 Task: Add Traditional Medicinals Organic Turmeric With Meadowsweet & Ginger Tea to the cart.
Action: Mouse pressed left at (27, 100)
Screenshot: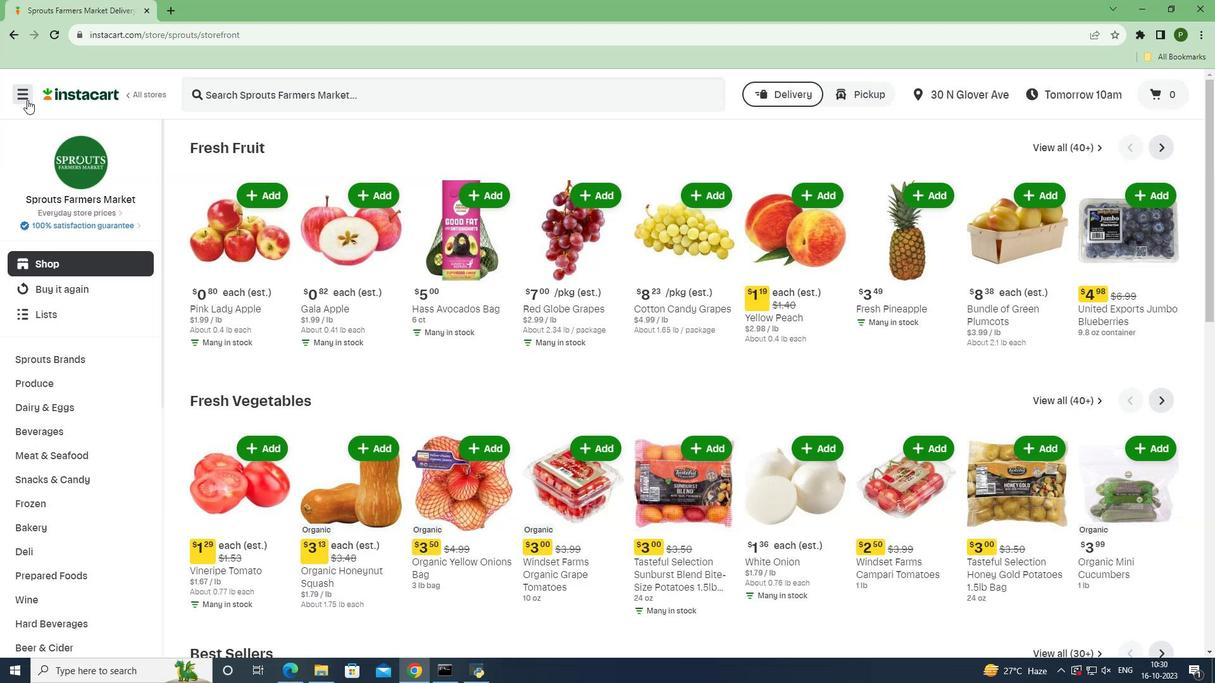 
Action: Mouse moved to (55, 335)
Screenshot: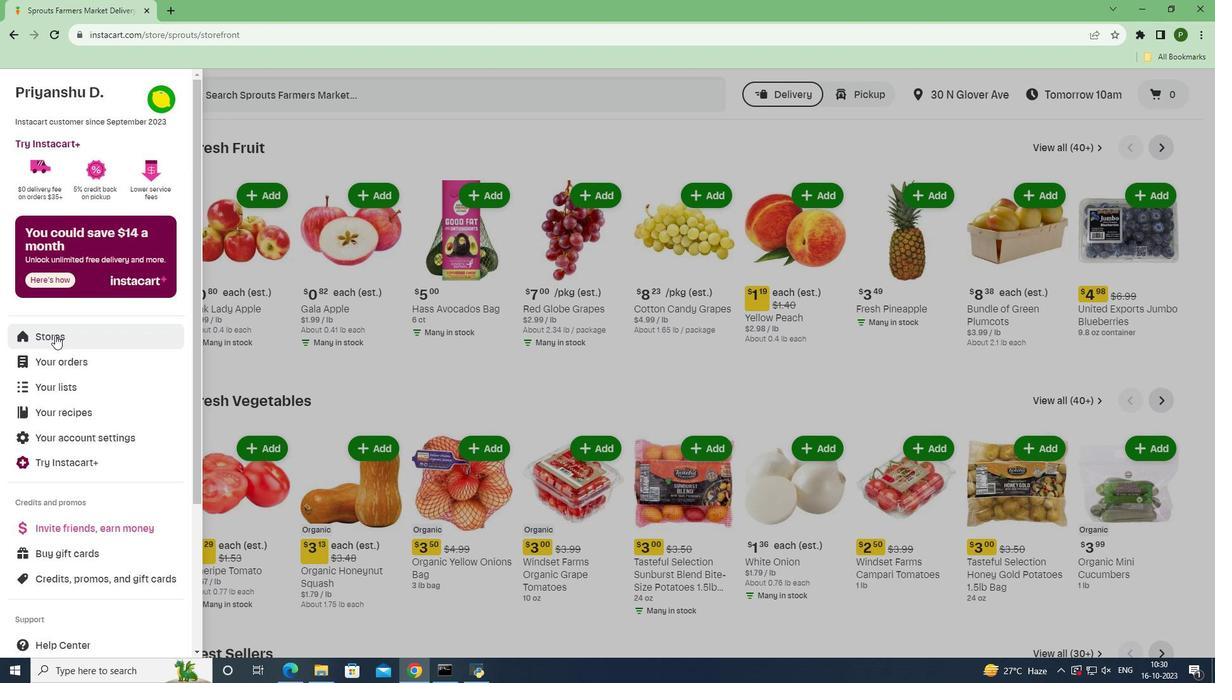 
Action: Mouse pressed left at (55, 335)
Screenshot: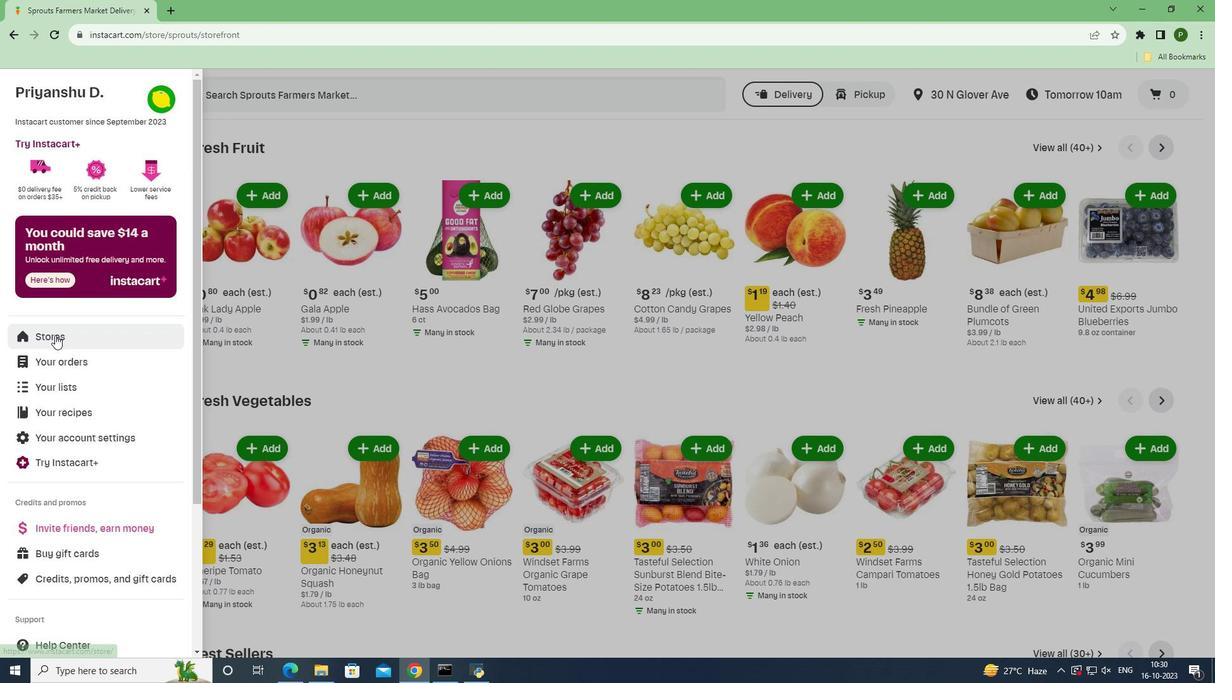 
Action: Mouse moved to (278, 143)
Screenshot: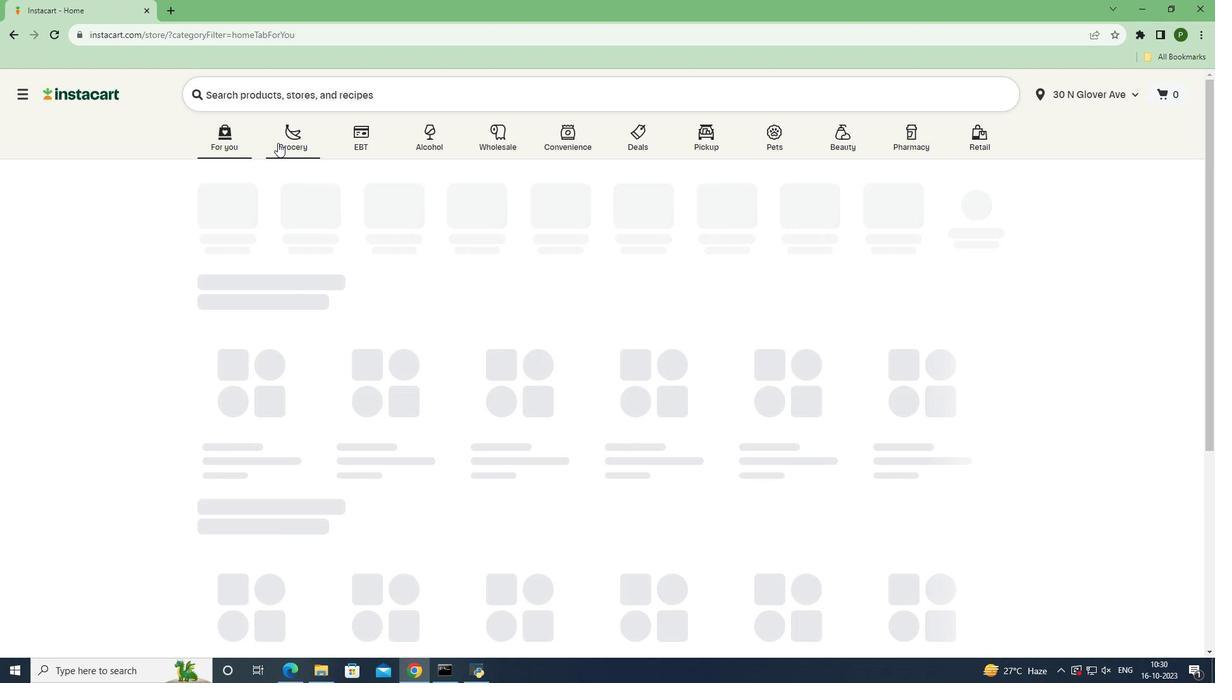 
Action: Mouse pressed left at (278, 143)
Screenshot: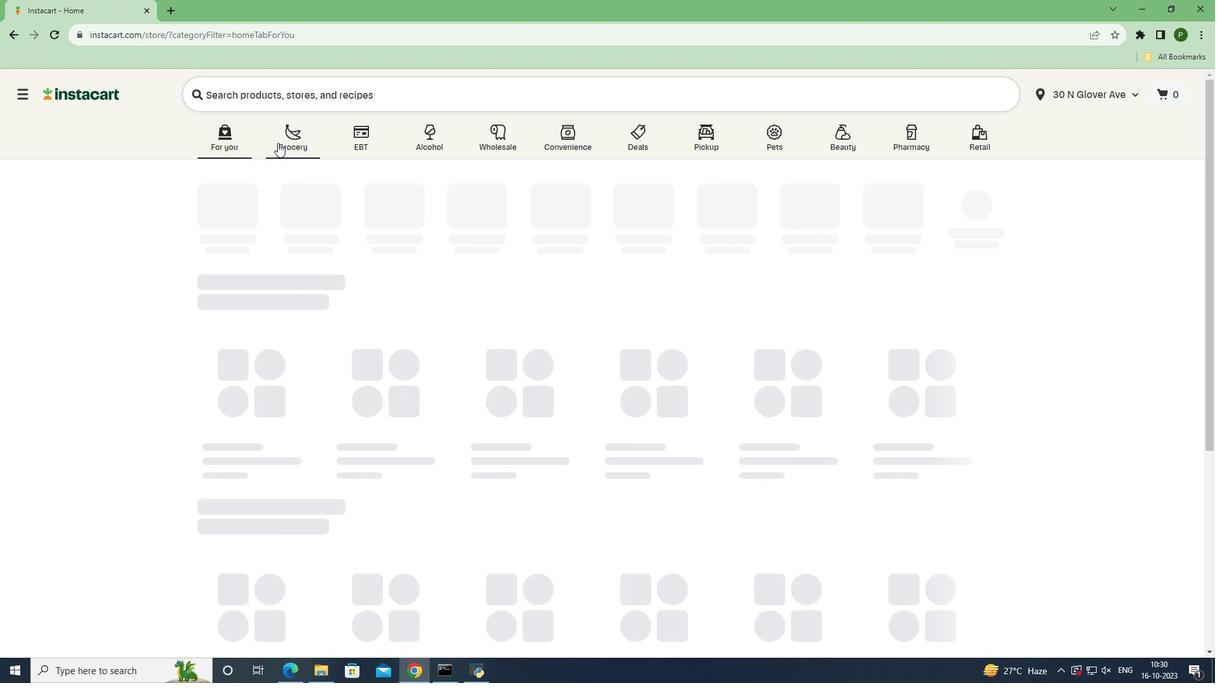 
Action: Mouse moved to (767, 290)
Screenshot: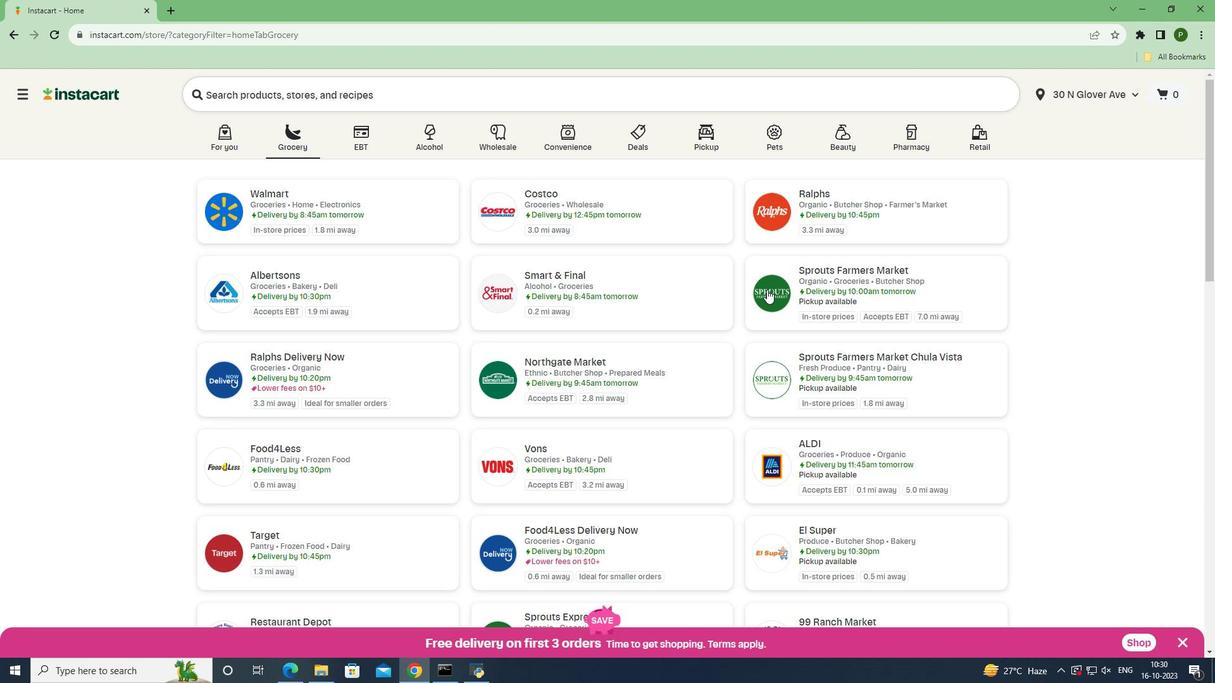 
Action: Mouse pressed left at (767, 290)
Screenshot: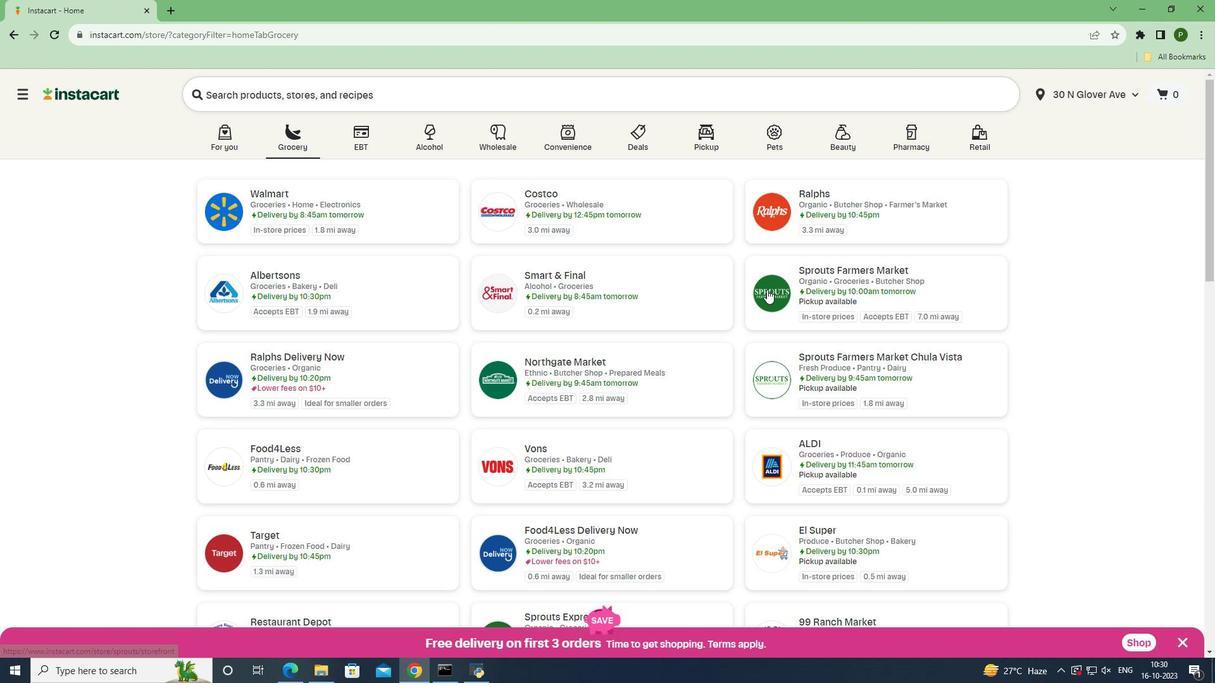 
Action: Mouse moved to (75, 430)
Screenshot: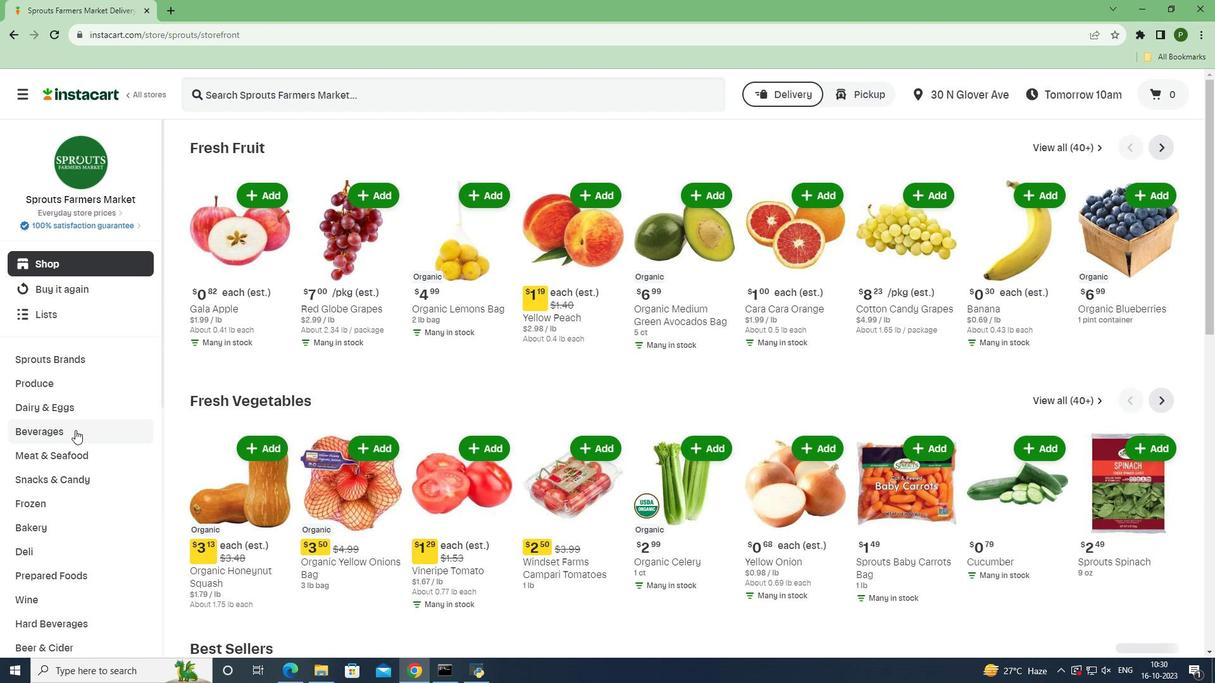 
Action: Mouse pressed left at (75, 430)
Screenshot: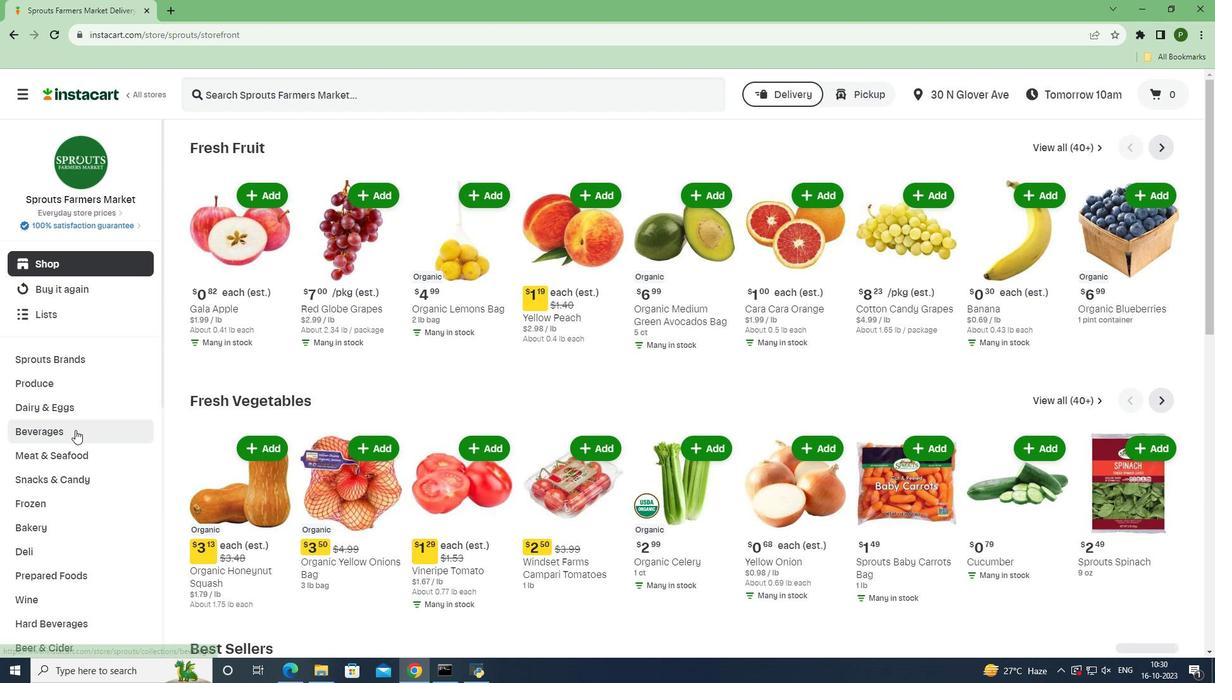 
Action: Mouse moved to (1099, 174)
Screenshot: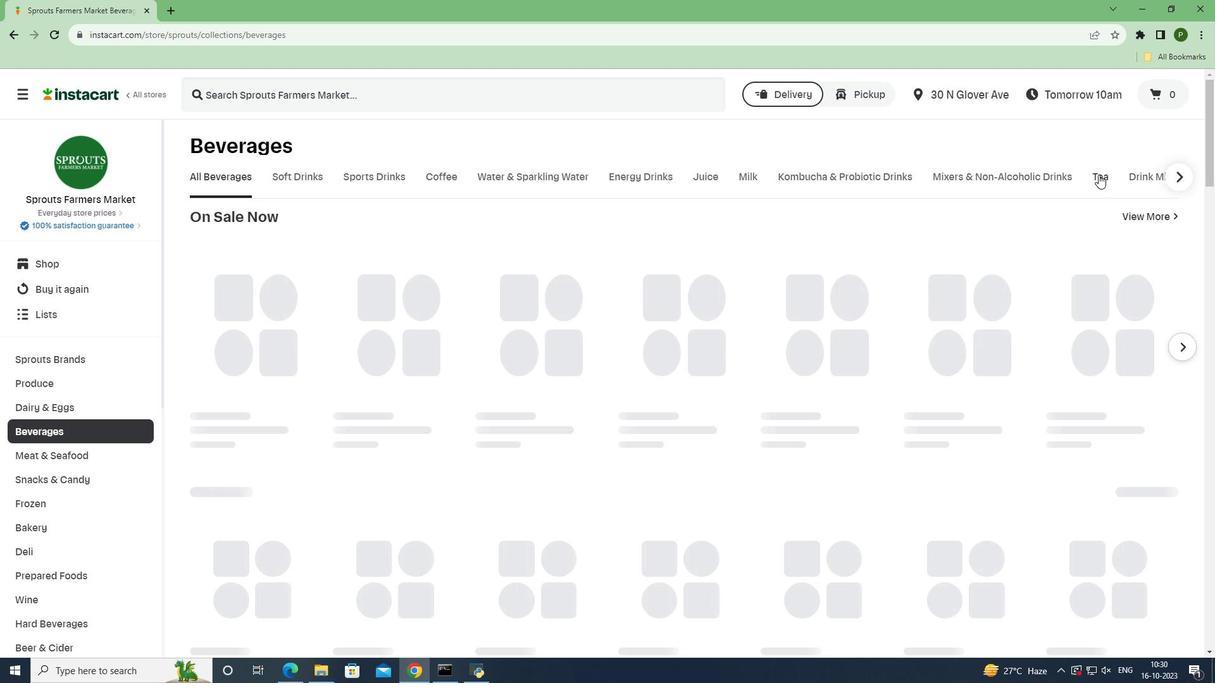 
Action: Mouse pressed left at (1099, 174)
Screenshot: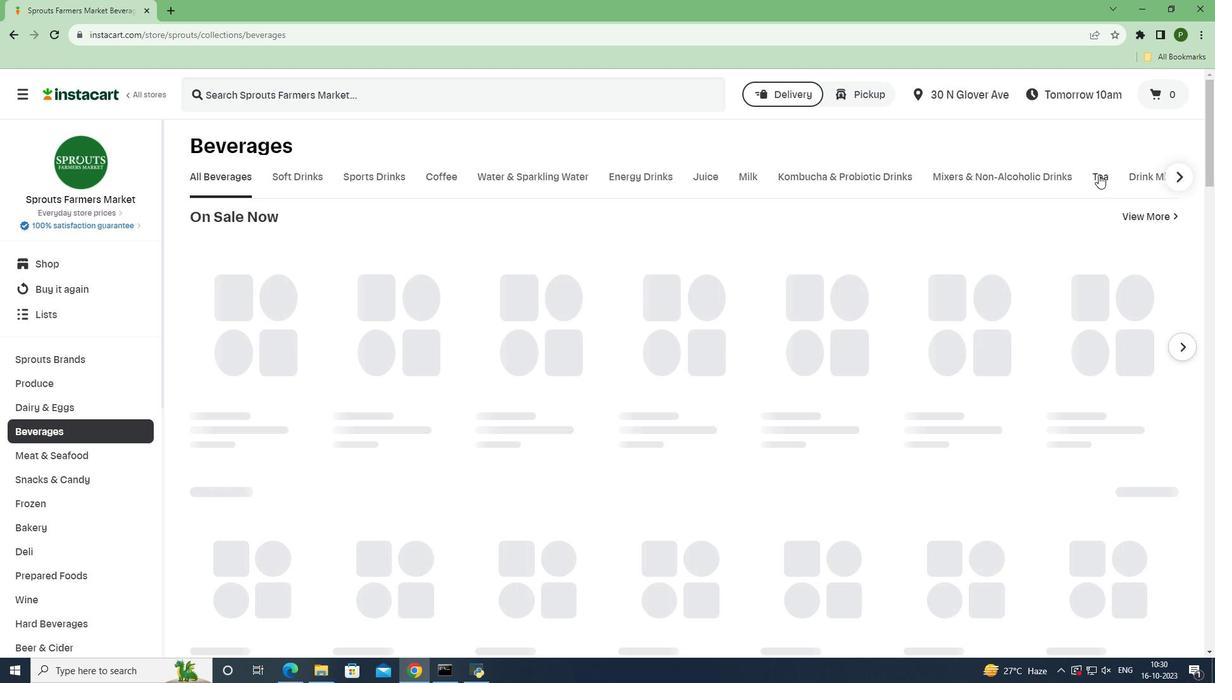 
Action: Mouse moved to (443, 100)
Screenshot: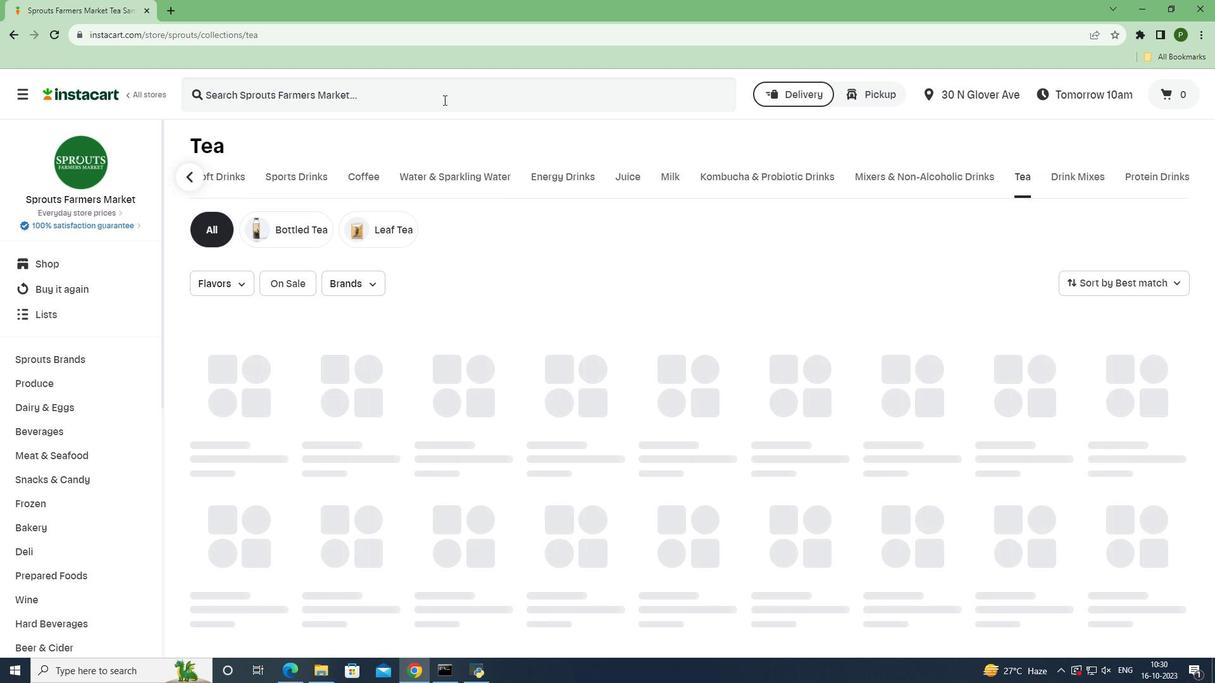 
Action: Mouse pressed left at (443, 100)
Screenshot: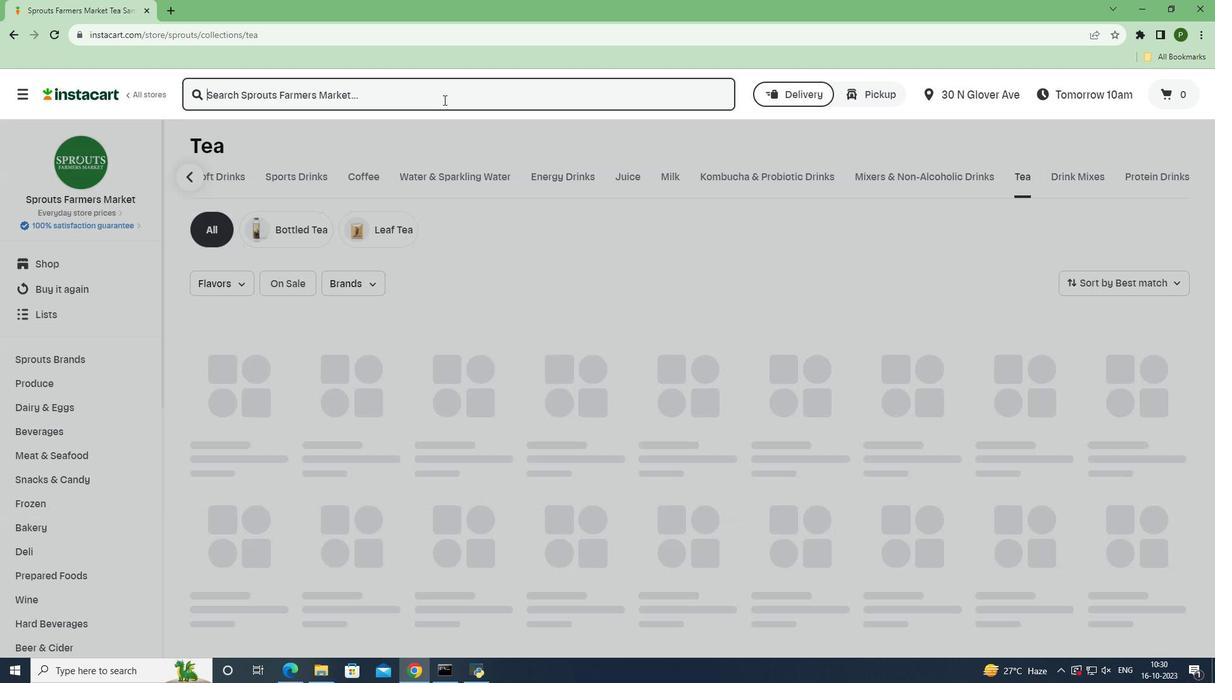 
Action: Key pressed <Key.caps_lock>T<Key.caps_lock>raditional<Key.space><Key.caps_lock>M<Key.caps_lock>edicinals<Key.space><Key.caps_lock>O<Key.caps_lock>rganic<Key.space><Key.caps_lock>T<Key.caps_lock>urmeric<Key.space><Key.caps_lock>W<Key.caps_lock>ith<Key.space><Key.caps_lock>M<Key.caps_lock>eadowsweet<Key.space><Key.shift>&<Key.space><Key.caps_lock>G<Key.caps_lock>inger<Key.space><Key.caps_lock>T<Key.caps_lock>ea<Key.space><Key.enter>
Screenshot: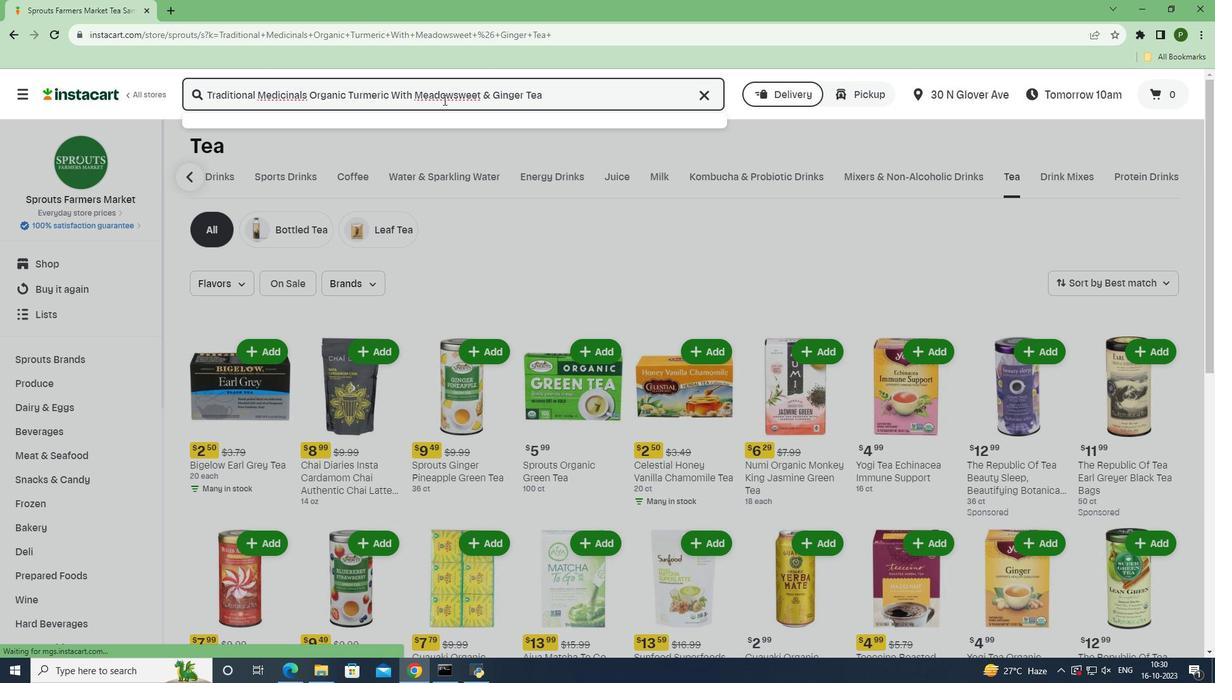 
Action: Mouse moved to (958, 224)
Screenshot: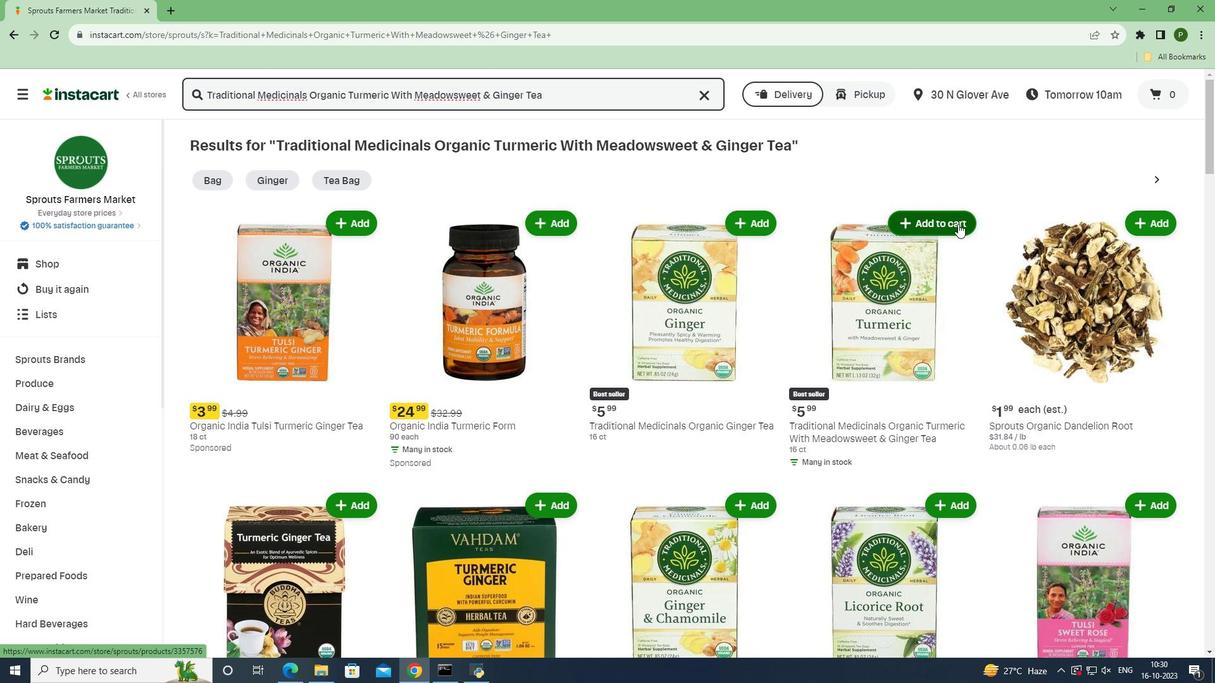
Action: Mouse pressed left at (958, 224)
Screenshot: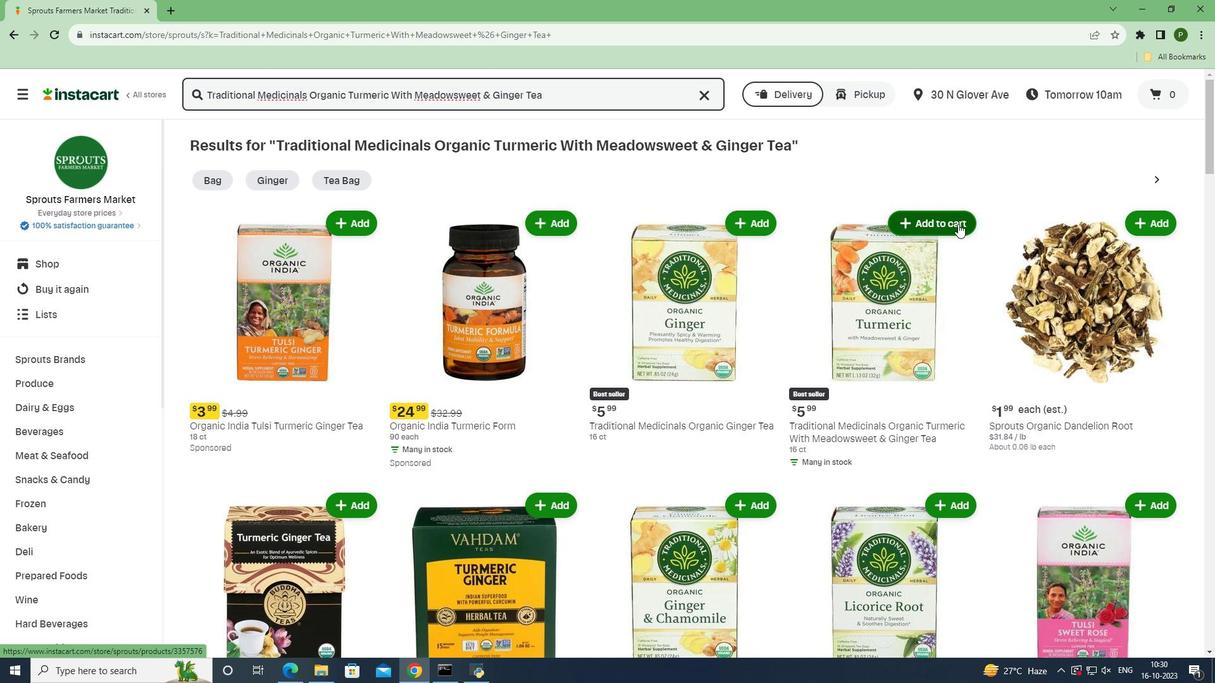
Action: Mouse moved to (977, 301)
Screenshot: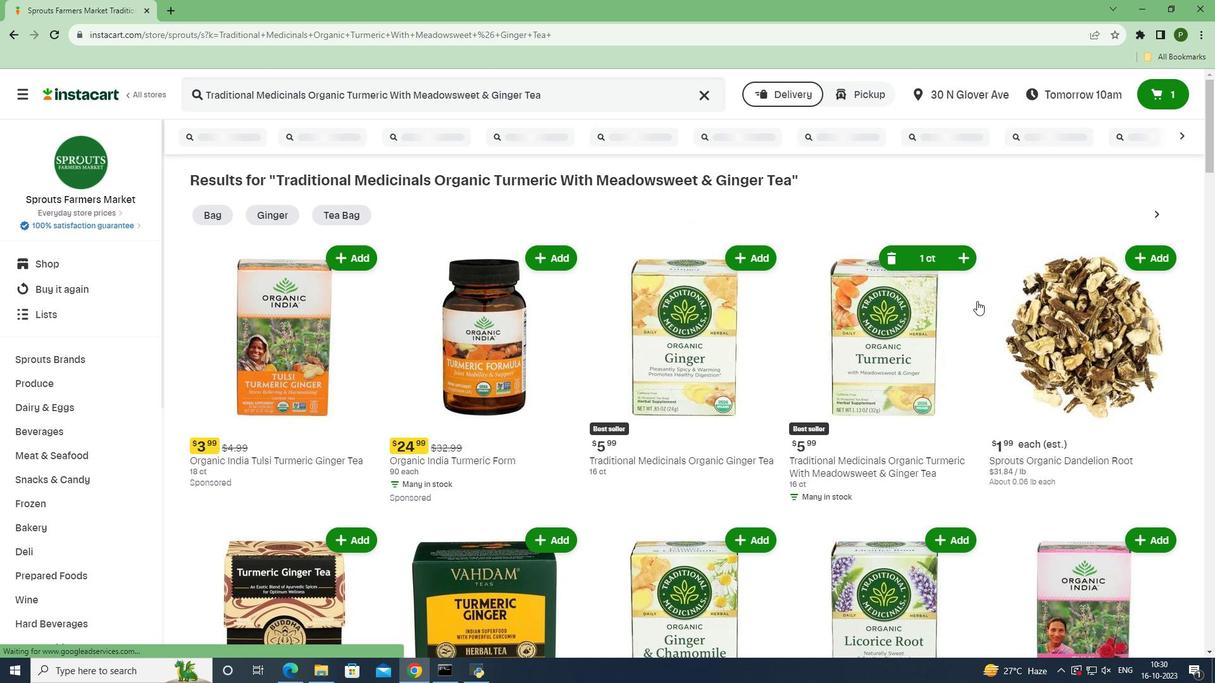 
